 Task: Open an excel sheet and write heading  Swift Sales. Add 10 people name  'William Wilson, Isabella Robinson, James Taylor, Charlotte Clark, Michael Walker, Amelia Wright, Matthew Turner, Harper Hall, Joseph Phillips, Abigail Adams'Item code in between  4055-6600. Product range in between  4000-7000. Add Products  Nike shoe, Adidas shoe, Gucci T-shirt, Louis Vuitton bag, Zara Shirt, H&M jeans, Chanel perfume, Versace perfume, Ralph Lauren, Prada Shirt_x000D_
Choose quantity  4 to 9 4 to 9  commissionTotal Add Amount. Save page  Swift Sales templetes book
Action: Mouse moved to (1127, 7)
Screenshot: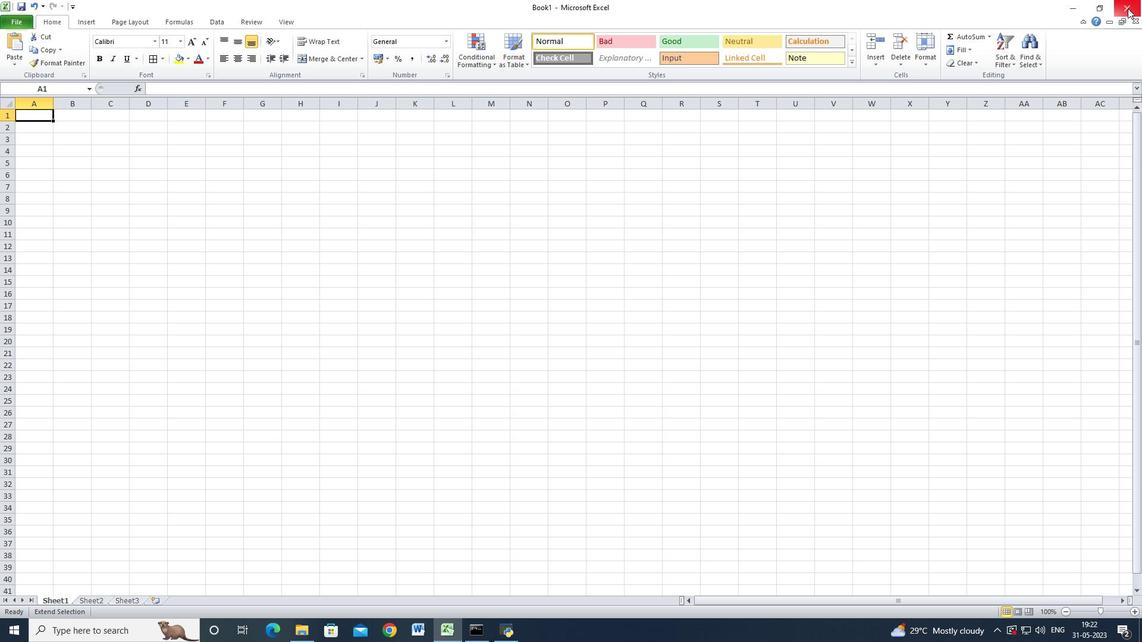 
Action: Mouse pressed left at (1127, 7)
Screenshot: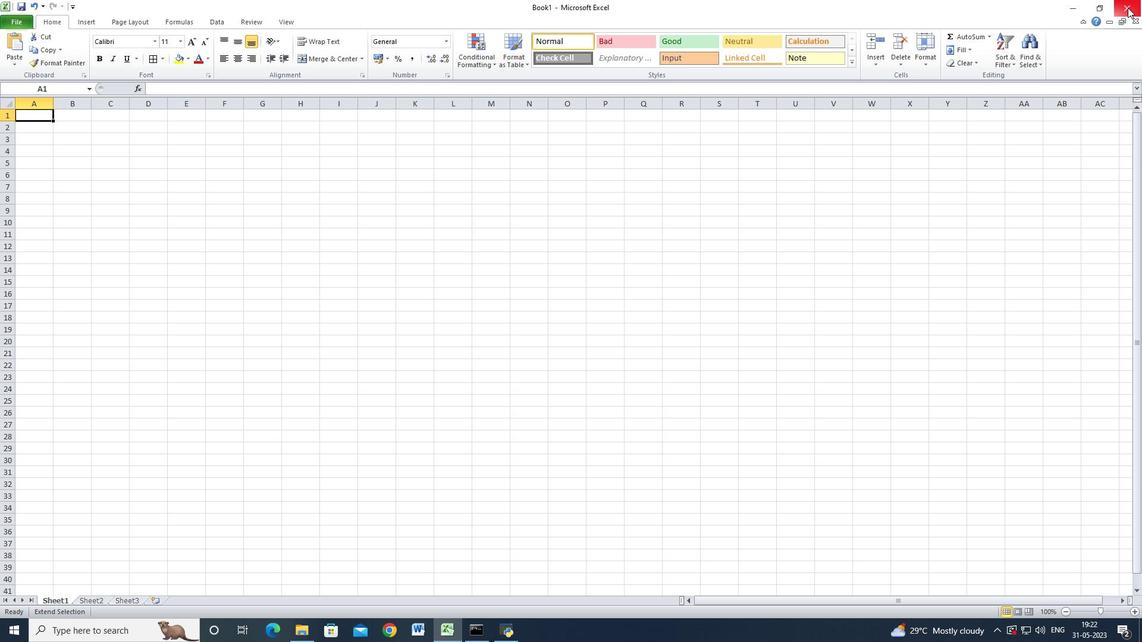 
Action: Mouse moved to (694, 277)
Screenshot: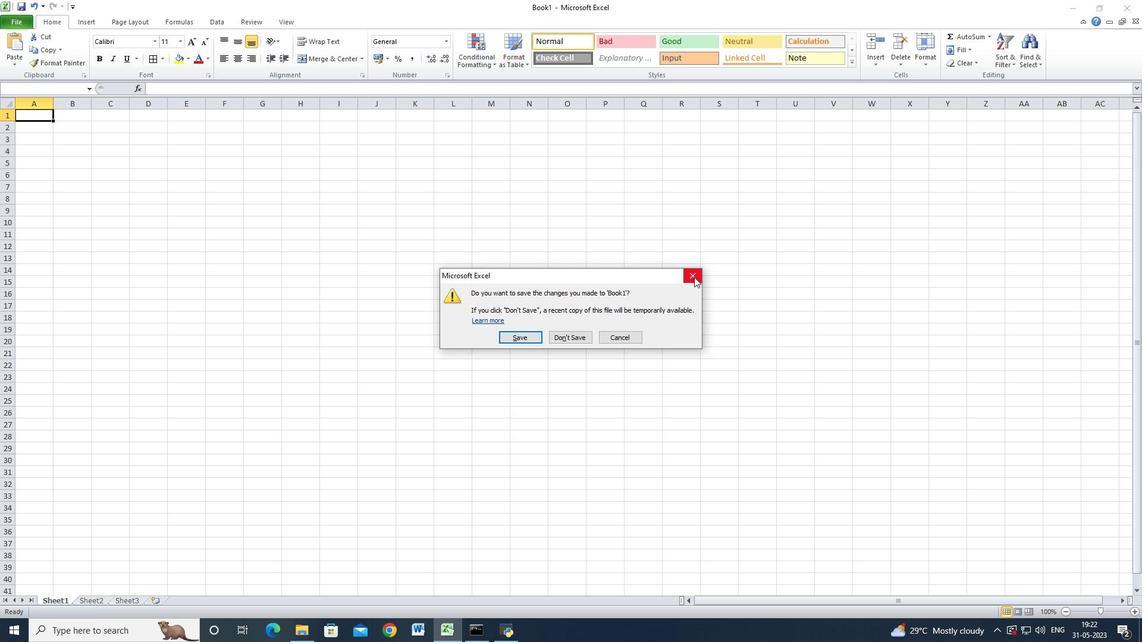 
Action: Mouse pressed left at (694, 277)
Screenshot: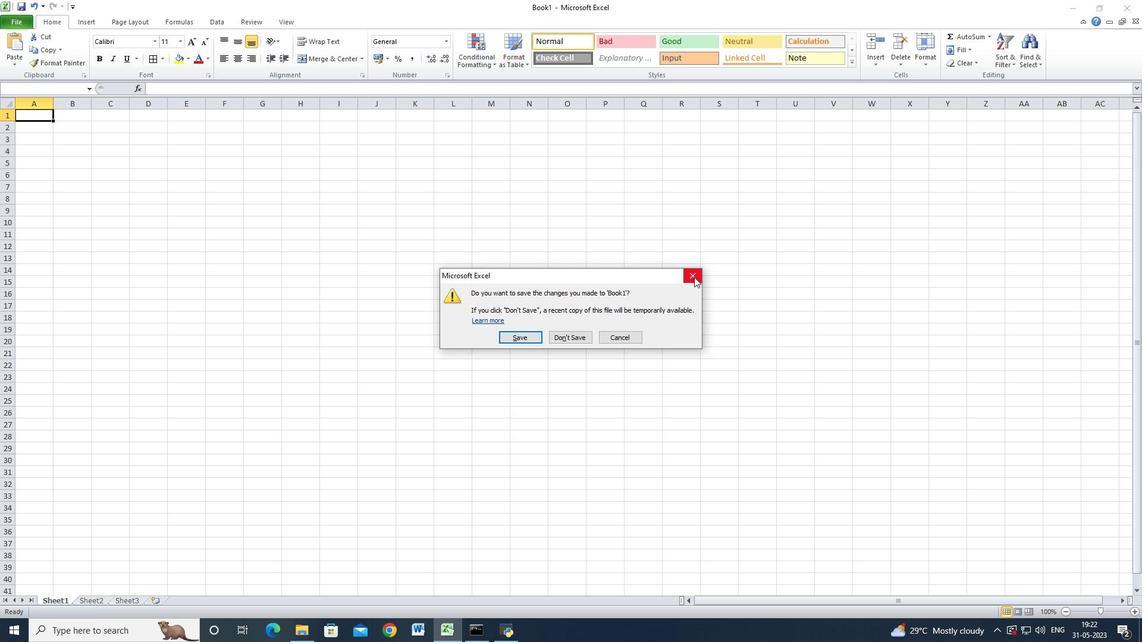 
Action: Mouse moved to (119, 120)
Screenshot: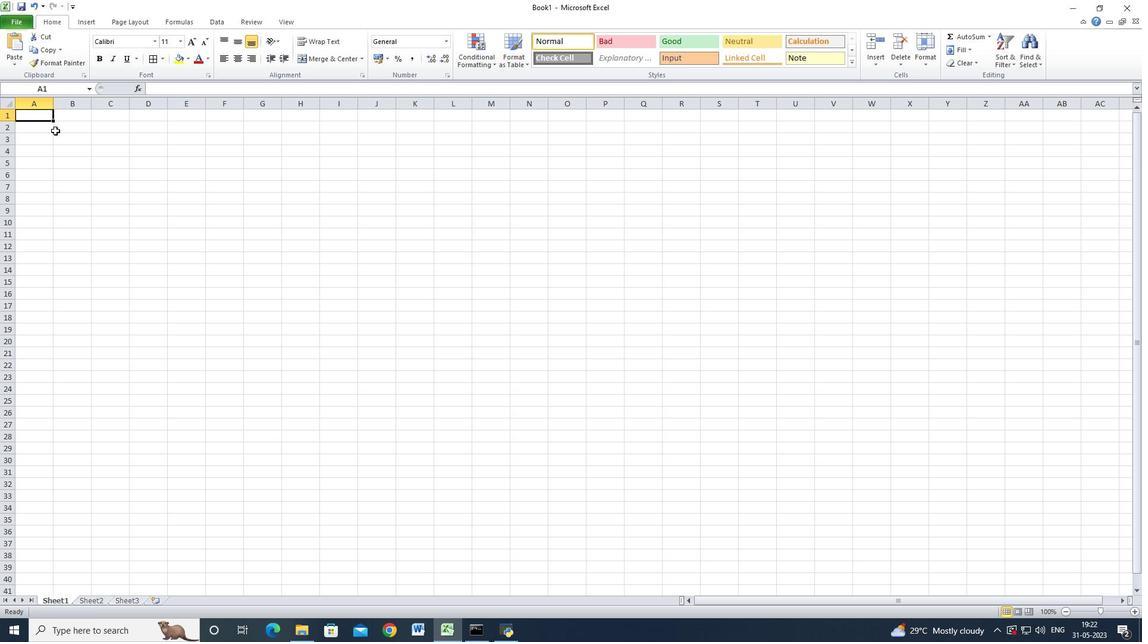 
Action: Key pressed <Key.shift_r>Swift<Key.space><Key.shift_r>Sales.<Key.down><Key.shift>People<Key.space><Key.shift>Name<Key.down><Key.shift_r>William<Key.space><Key.shift_r>Wilson<Key.down><Key.shift>Isabella<Key.space><Key.shift_r>Robinson<Key.down><Key.shift>Jamesh<Key.space><Key.shift_r>Tal<Key.backspace>ylor<Key.down><Key.shift_r>Charlotte<Key.down><Key.up><Key.f2><Key.space><Key.shift_r>Clark<Key.down><Key.shift>Michal<Key.backspace>el<Key.space><Key.esc><Key.down><Key.up><Key.f2><Key.space><Key.shift_r>Clark<Key.down><Key.shift>Michael<Key.esc><Key.down><Key.up><Key.f2><Key.space><Key.shift_r>Clark<Key.enter><Key.shift>Michal<Key.backspace>el<Key.space><Key.shift><Key.shift_r>Walker<Key.down><Key.shift_r>Amelia<Key.space><Key.shift_r>wright<Key.down><Key.shift>Matthew<Key.space><Key.shift_r>Turner<Key.down><Key.shift>Harper<Key.space><Key.shift>Hall<Key.down><Key.shift>Joseph<Key.space><Key.shift>Phillips<Key.down><Key.shift_r>Abigail<Key.space><Key.shift_r>Adams<Key.down><Key.up><Key.up><Key.up><Key.down><Key.right><Key.shift>Item<Key.space><Key.shift_r>Code<Key.down>4056<Key.down>40707<Key.backspace><Key.down>4090<Key.down>5020<Key.down>5040<Key.down>5070<Key.down>5080<Key.down>5095<Key.down>5098<Key.down>5099<Key.down><Key.up><Key.up><Key.right><Key.shift>Pra<Key.backspace>oduct<Key.space><Key.shift_r><Key.space><Key.shift_r>Range<Key.down>4001<Key.down>40500<Key.backspace><Key.down>4200<Key.down>4900<Key.down>5100<Key.down>5900<Key.down>6100<Key.down>600<Key.down>60<Key.backspace>599<Key.down>6598<Key.down><Key.up><Key.up><Key.right><Key.shift>Product<Key.space><Key.backspace>s<Key.space><Key.enter><Key.shift>Nike<Key.space><Key.shift_r>Shoe<Key.down><Key.shift_r>Adidas<Key.space><Key.shift_r>Shoe<Key.down><Key.shift_r>Gucci<Key.space><Key.shift_r>T-<Key.shift_r>shirt<Key.down><Key.shift>Louis<Key.space><Key.shift_r>Vuitti<Key.backspace>on<Key.space><Key.shift><Key.shift><Key.shift><Key.shift>bag<Key.down><Key.shift_r>Zara<Key.shift_r>Shirt<Key.down><Key.up><Key.shift_r>Zara<Key.space><Key.shift_r>Shirt<Key.down><Key.shift>H<Key.shift_r>&<Key.shift><Key.shift><Key.shift><Key.shift><Key.shift><Key.shift><Key.shift><Key.shift>M<Key.space><Key.shift><Key.shift>Jeans<Key.down><Key.shift_r>Chanel<Key.space>perfume<Key.down><Key.shift_r>Versace<Key.space><Key.shift>Perfume<Key.down><Key.shift_r>Ralph<Key.space><Key.shift>Lauren<Key.down><Key.shift><Key.shift><Key.shift><Key.shift><Key.shift><Key.shift><Key.shift><Key.shift><Key.shift><Key.shift><Key.shift>Prada<Key.space><Key.shift_r>Shirt<Key.down><Key.up><Key.up><Key.up><Key.down><Key.up><Key.right><Key.shift_r>Quani<Key.backspace>tity<Key.down>5<Key.down>6<Key.down>7<Key.down>9<Key.down>4<Key.down><Key.up><Key.right><Key.down><Key.left>8<Key.down><Key.right><Key.left>7<Key.down>8<Key.down>9<Key.down>5<Key.down><Key.up><Key.up><Key.up><Key.right><Key.shift_r>Total<Key.space><Key.shift_r>Amount<Key.down><Key.left><Key.left><Key.left><Key.up><Key.down><Key.right><Key.right><Key.right>=<Key.left><Key.left><Key.left><Key.shift_r><Key.shift_r>*<Key.left><Key.enter><Key.up>ctrl+C<Key.shift><Key.down><Key.down><Key.up><Key.down>
Screenshot: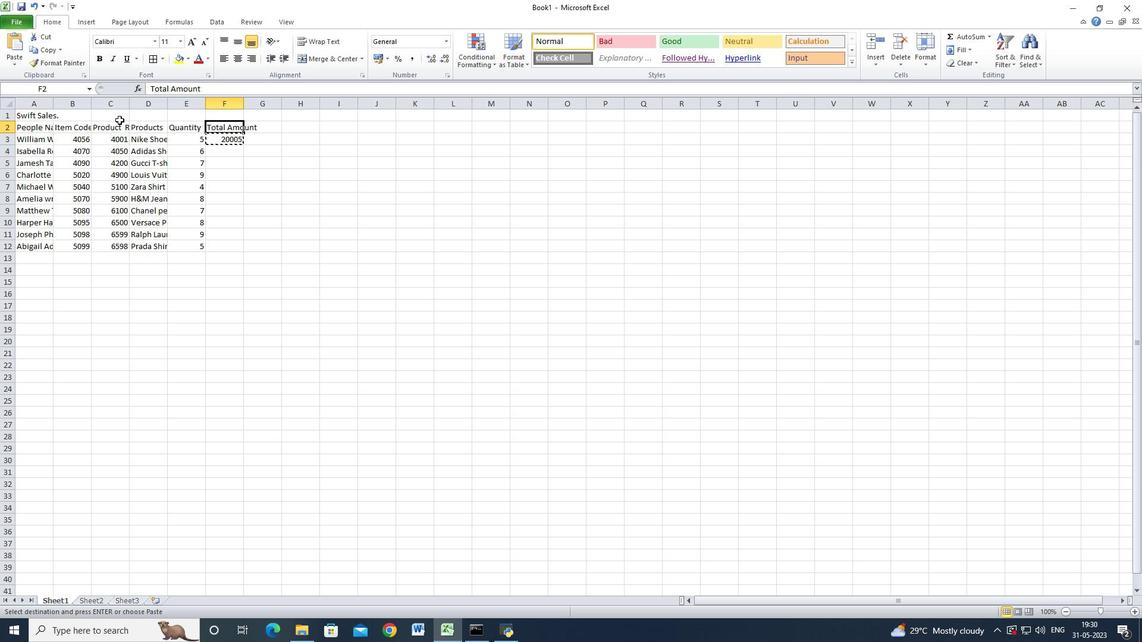 
Action: Mouse moved to (242, 145)
Screenshot: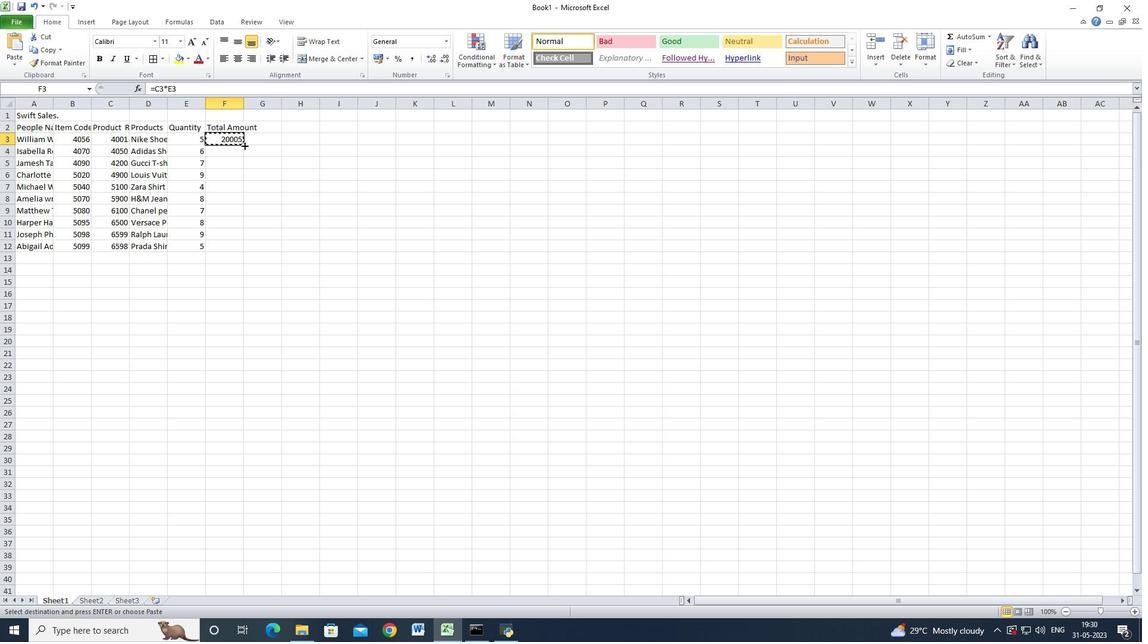 
Action: Mouse pressed left at (242, 145)
Screenshot: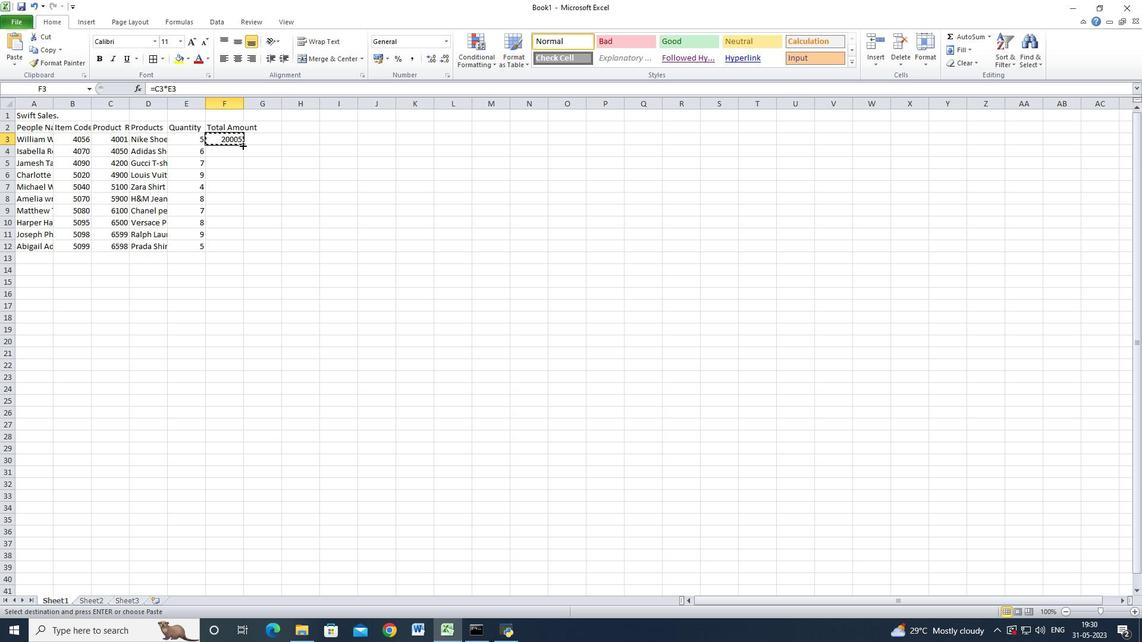 
Action: Mouse moved to (242, 145)
Screenshot: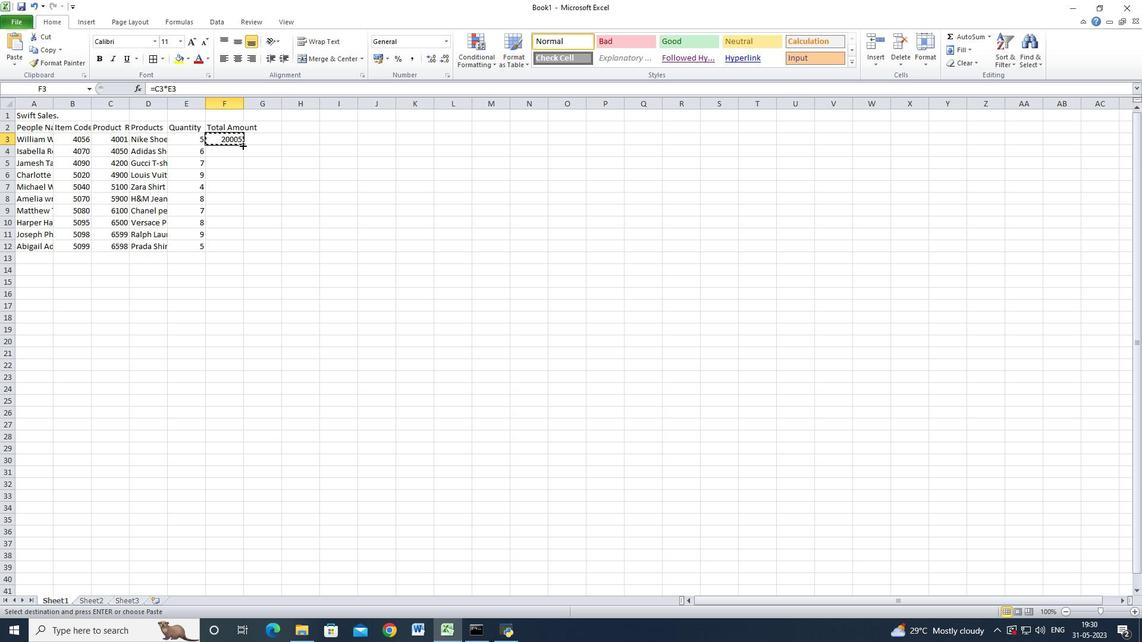 
Action: Mouse pressed left at (242, 145)
Screenshot: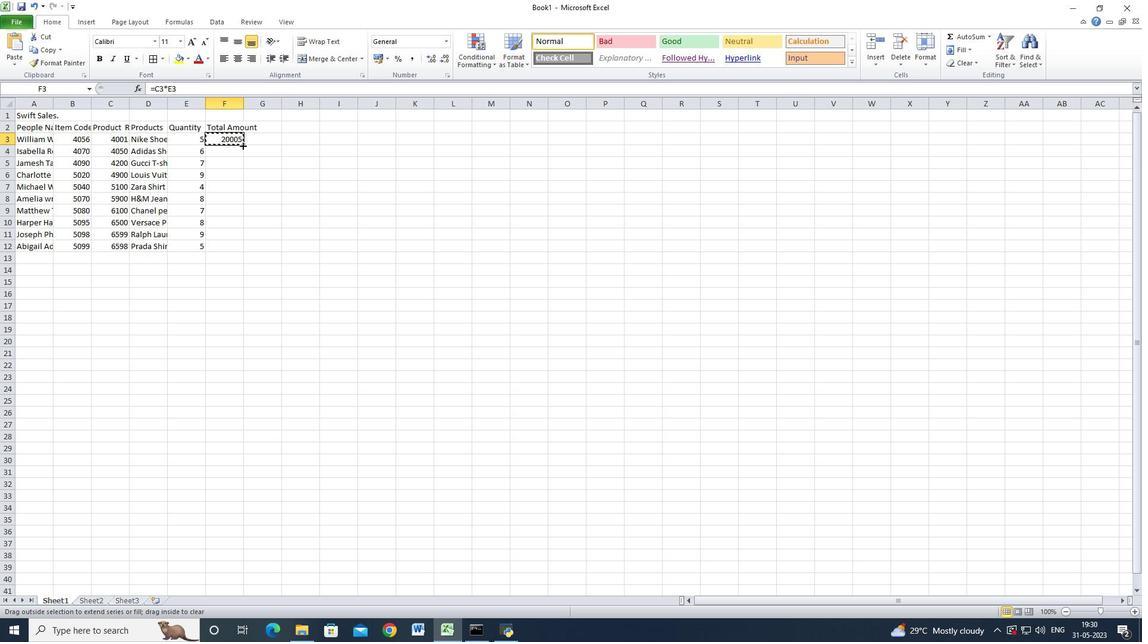 
Action: Mouse moved to (227, 139)
Screenshot: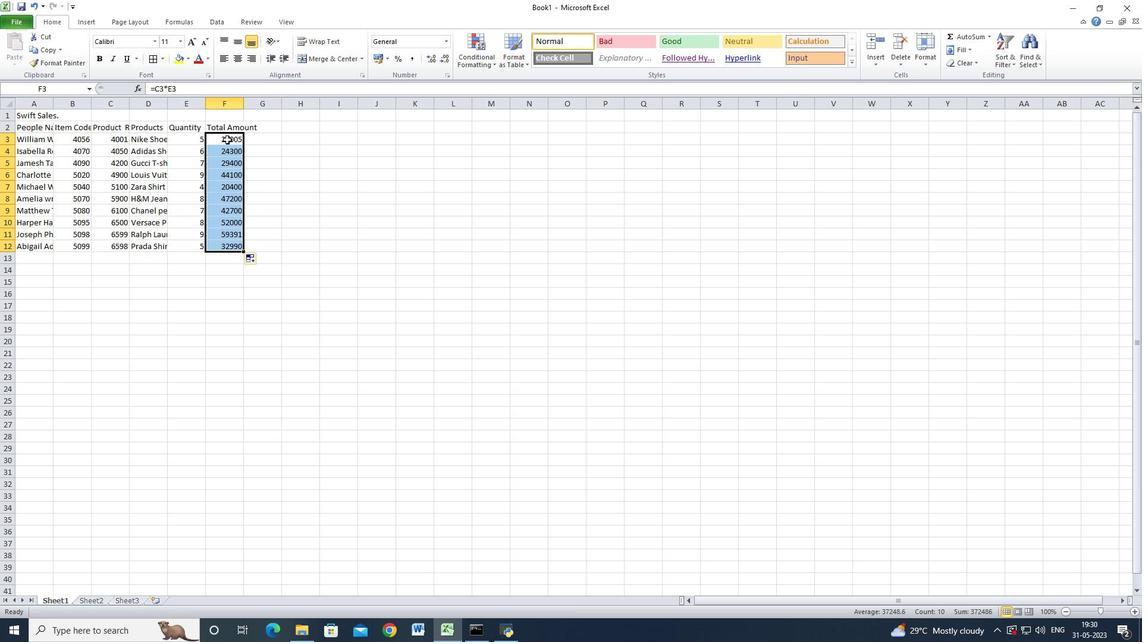 
Action: Mouse pressed left at (227, 139)
Screenshot: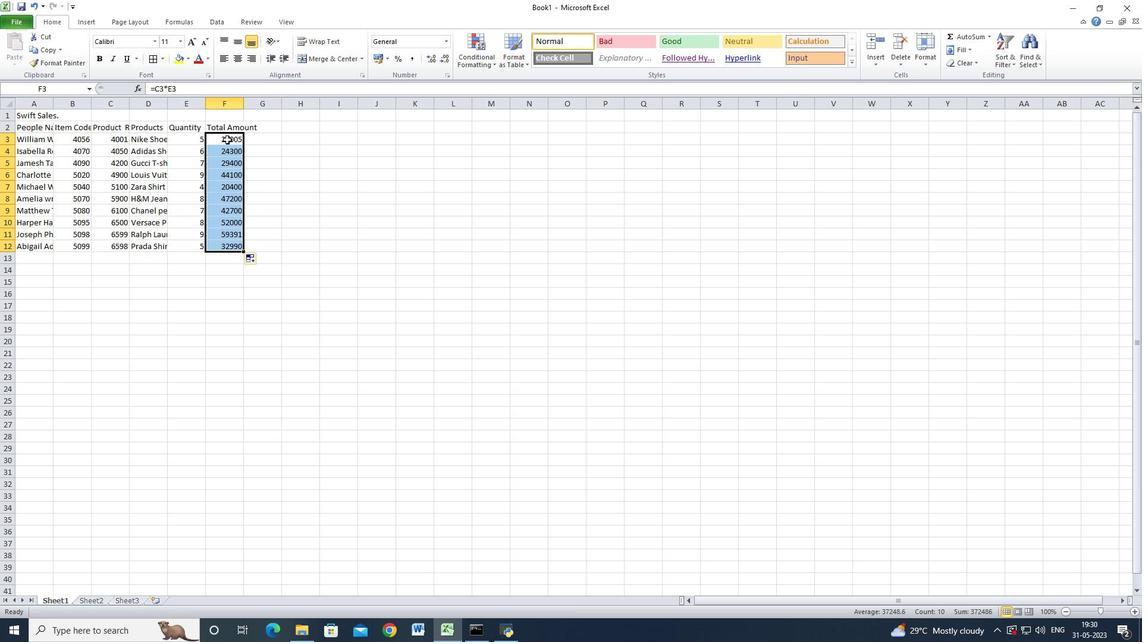 
Action: Mouse moved to (305, 212)
Screenshot: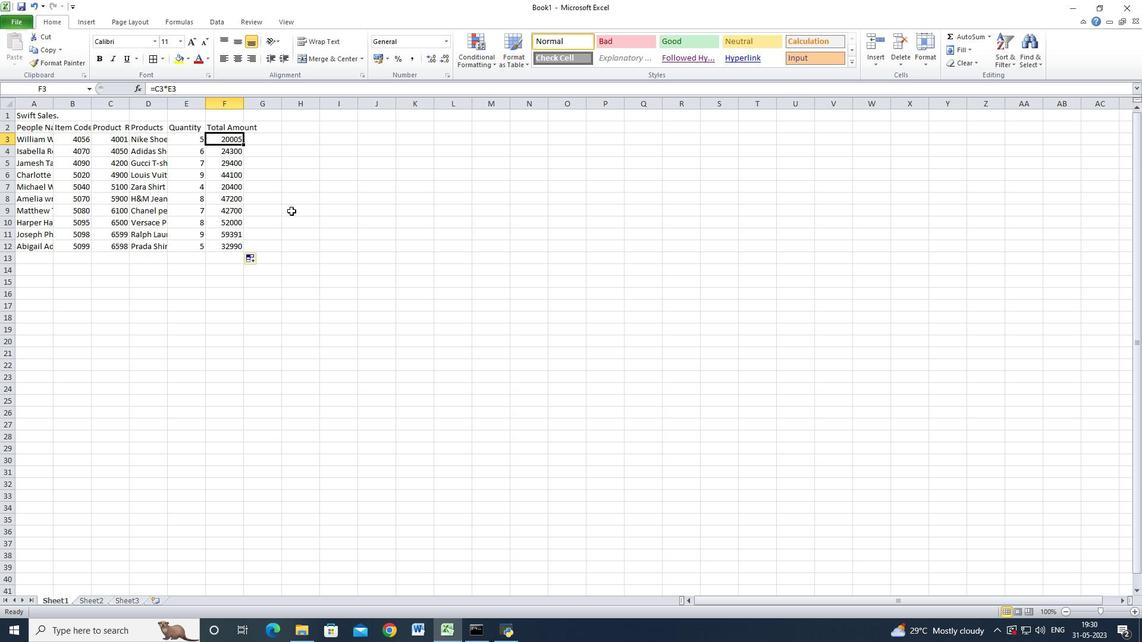 
Action: Key pressed <Key.up><Key.down><Key.up><Key.left><Key.left><Key.up><Key.shift><Key.right><Key.right><Key.right><Key.right><Key.right>
Screenshot: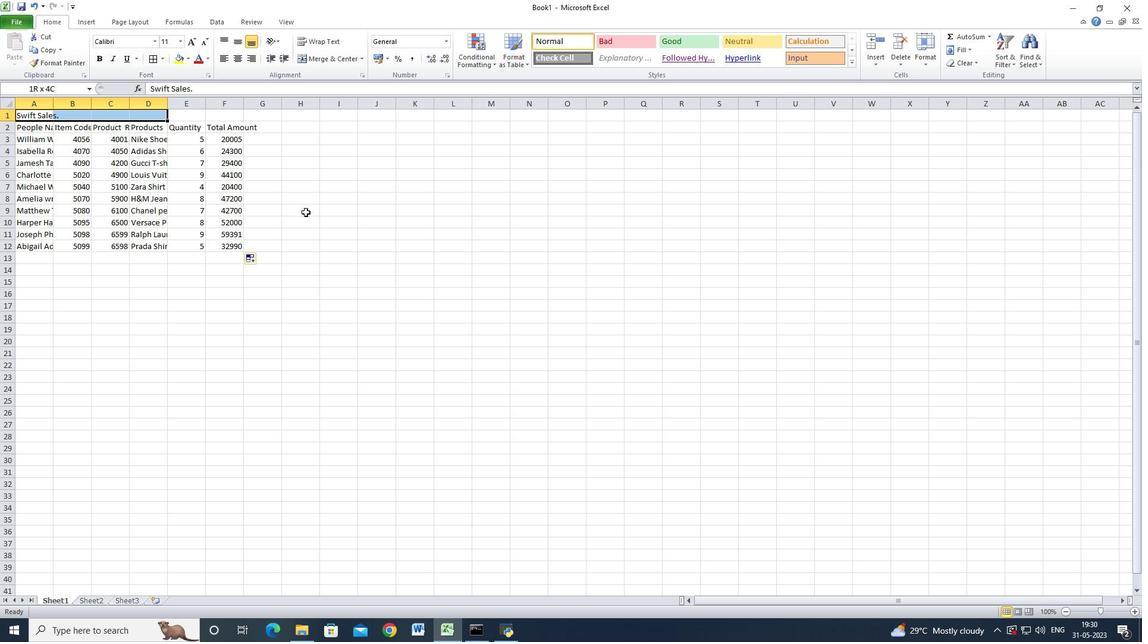 
Action: Mouse moved to (302, 58)
Screenshot: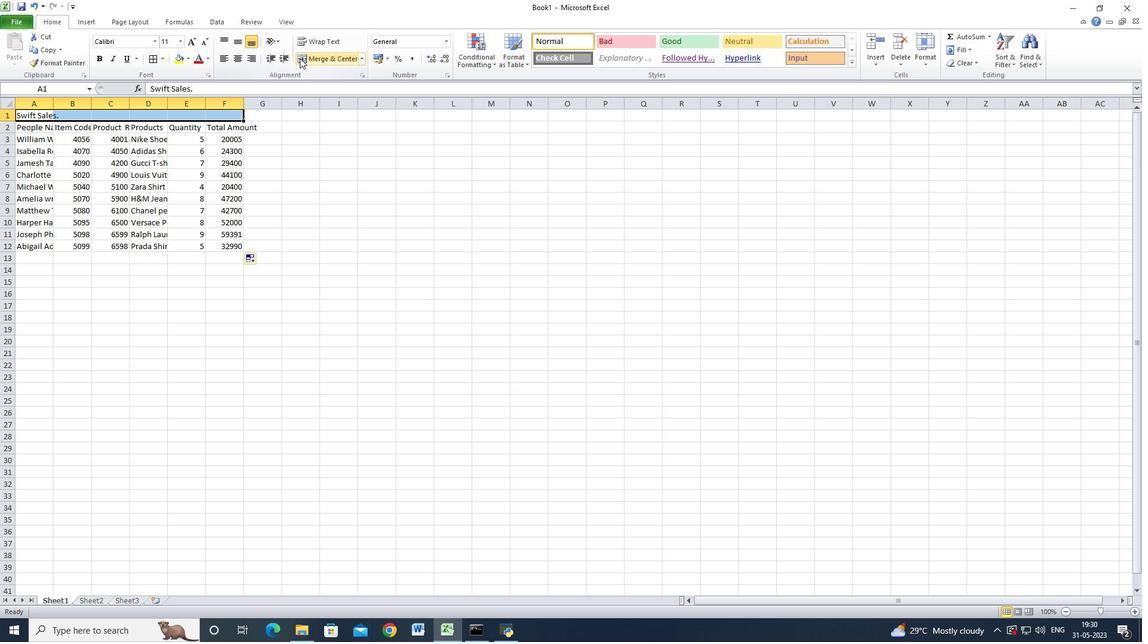 
Action: Mouse pressed left at (302, 58)
Screenshot: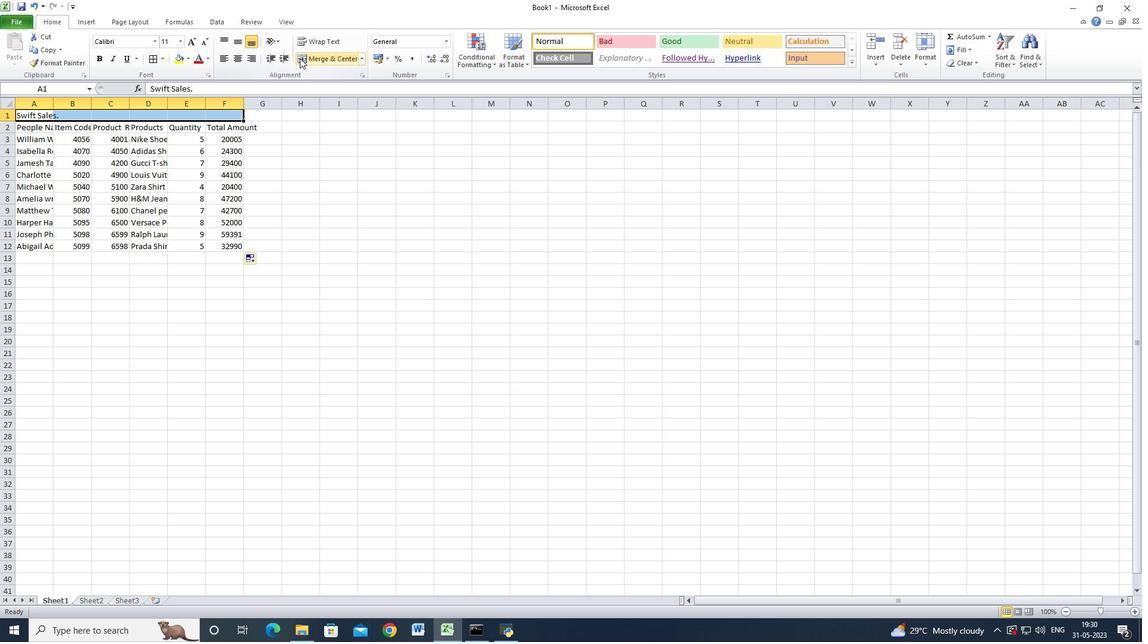 
Action: Mouse moved to (347, 172)
Screenshot: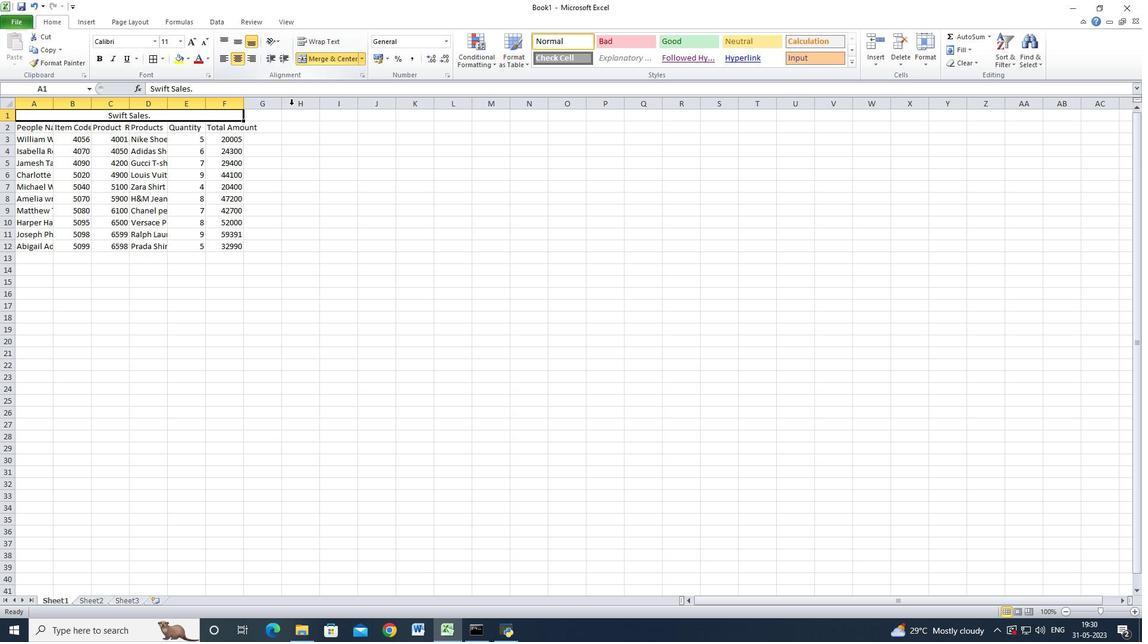 
Action: Key pressed <Key.shift><Key.down><Key.space>hbs
Screenshot: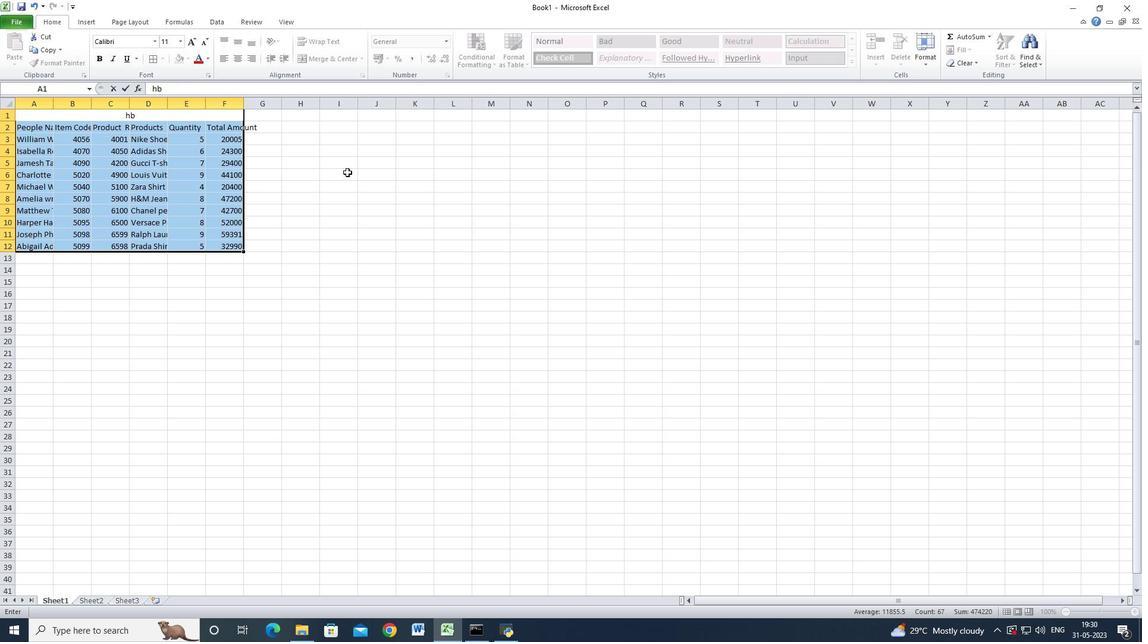 
Action: Mouse moved to (160, 58)
Screenshot: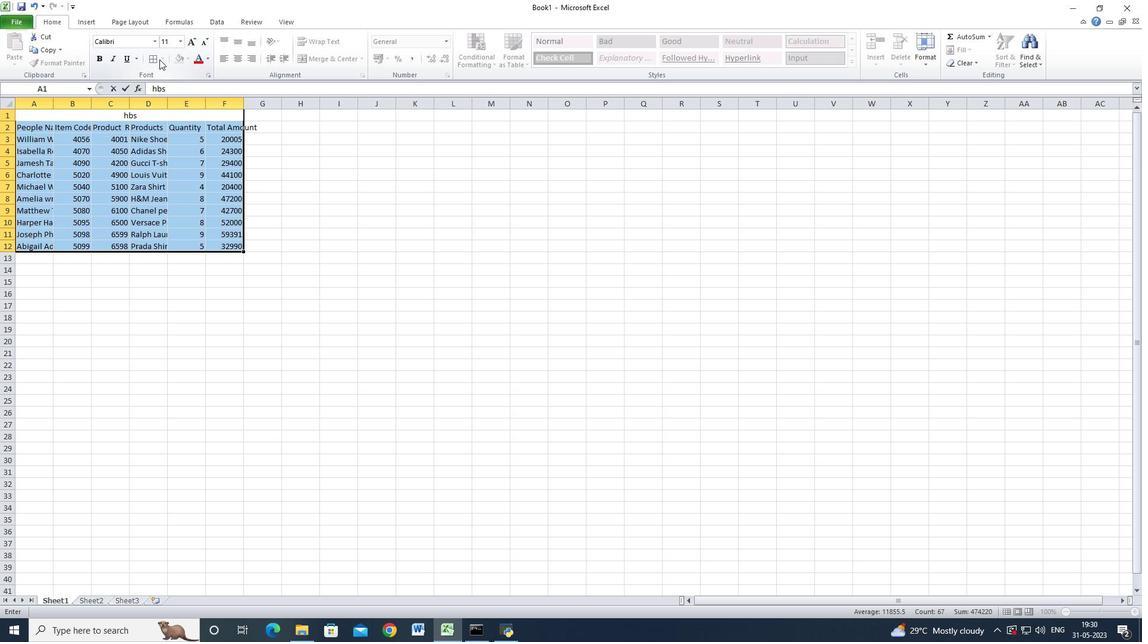 
Action: Mouse pressed left at (160, 58)
Screenshot: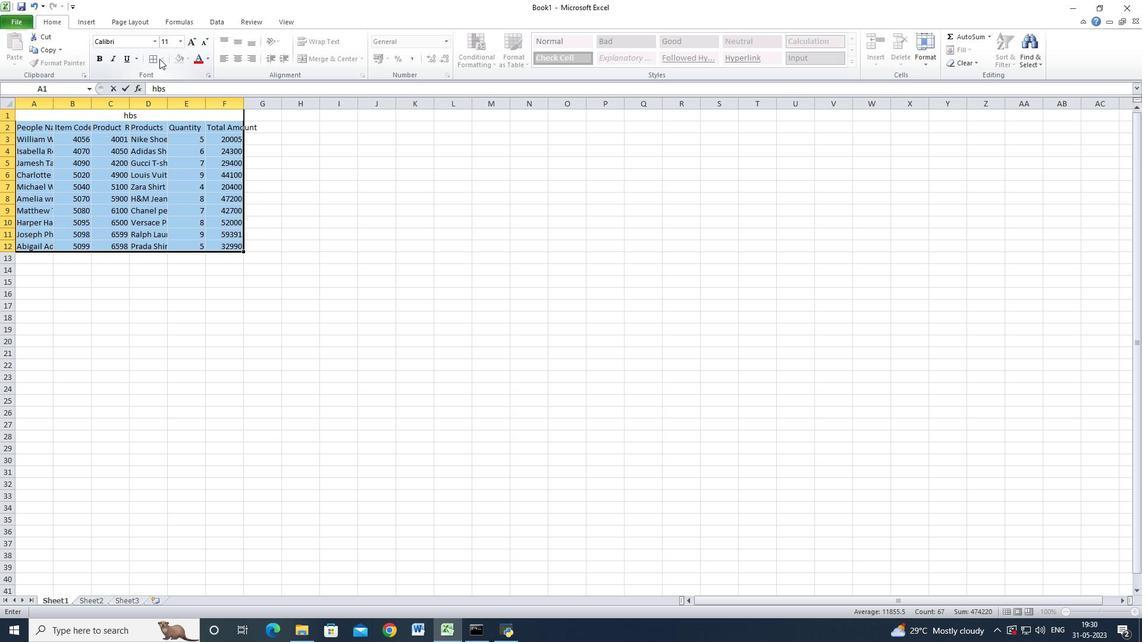 
Action: Mouse moved to (147, 146)
Screenshot: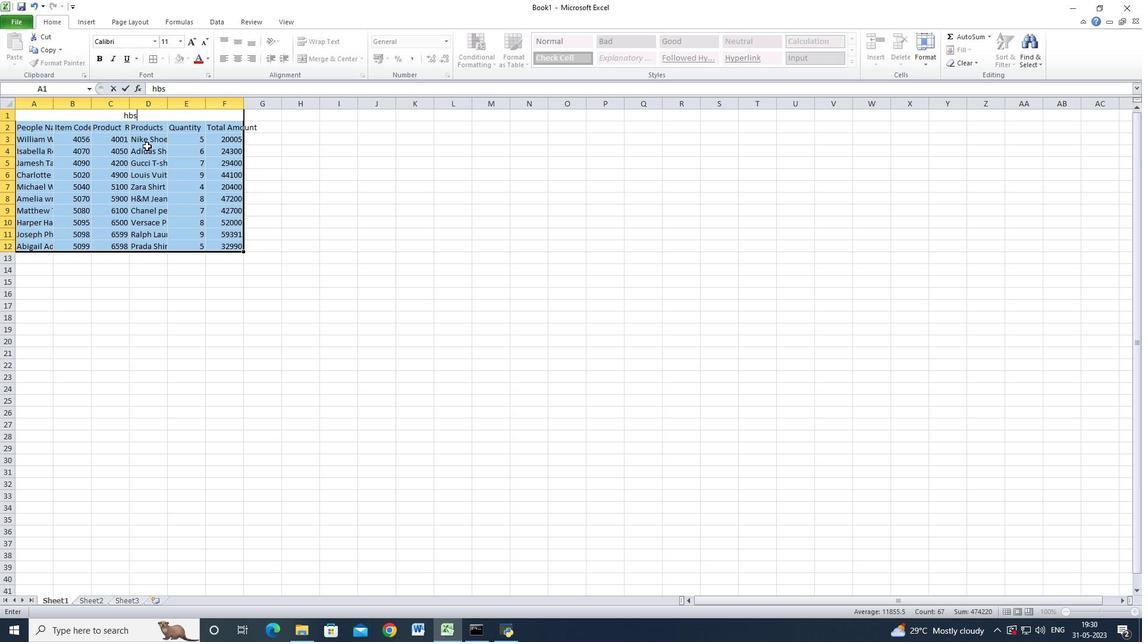 
Action: Key pressed <Key.esc>
Screenshot: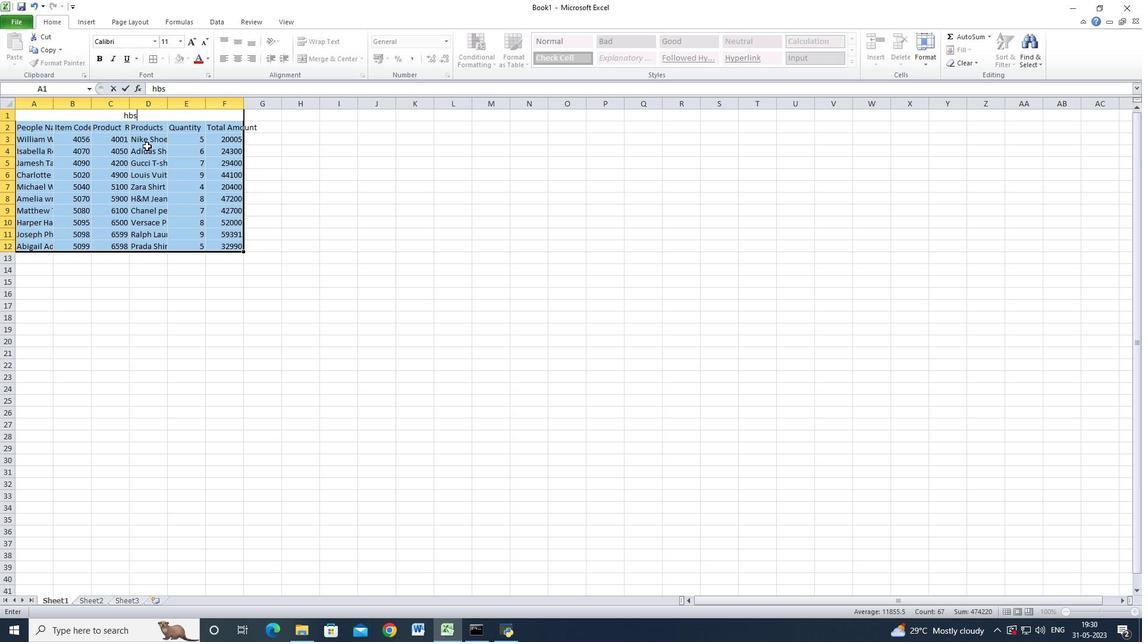 
Action: Mouse moved to (152, 58)
Screenshot: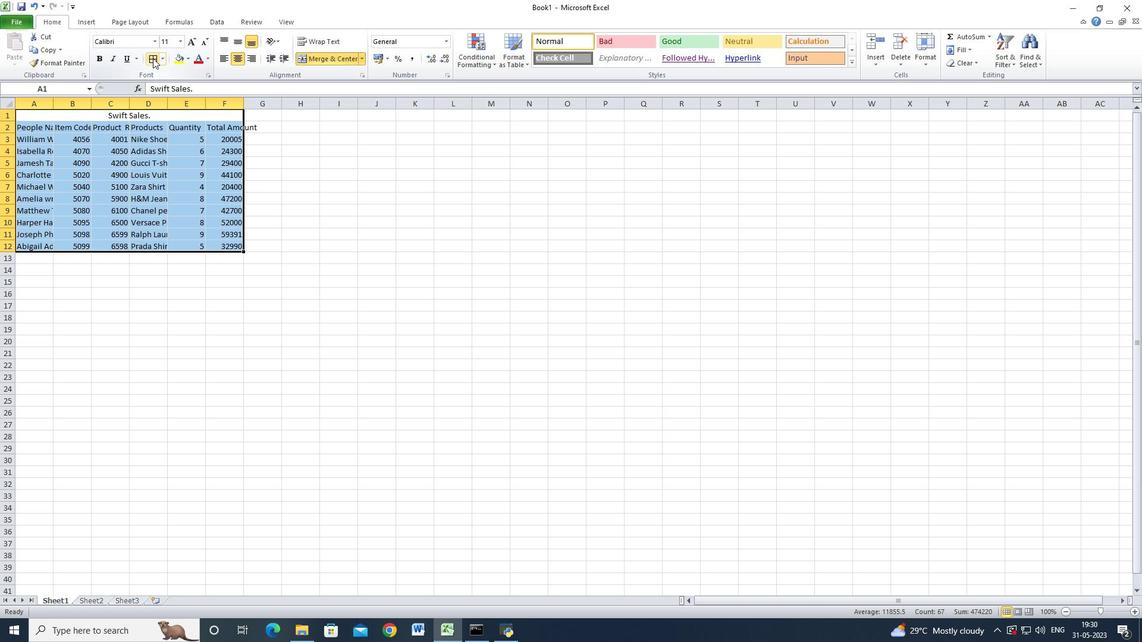 
Action: Mouse pressed left at (152, 58)
Screenshot: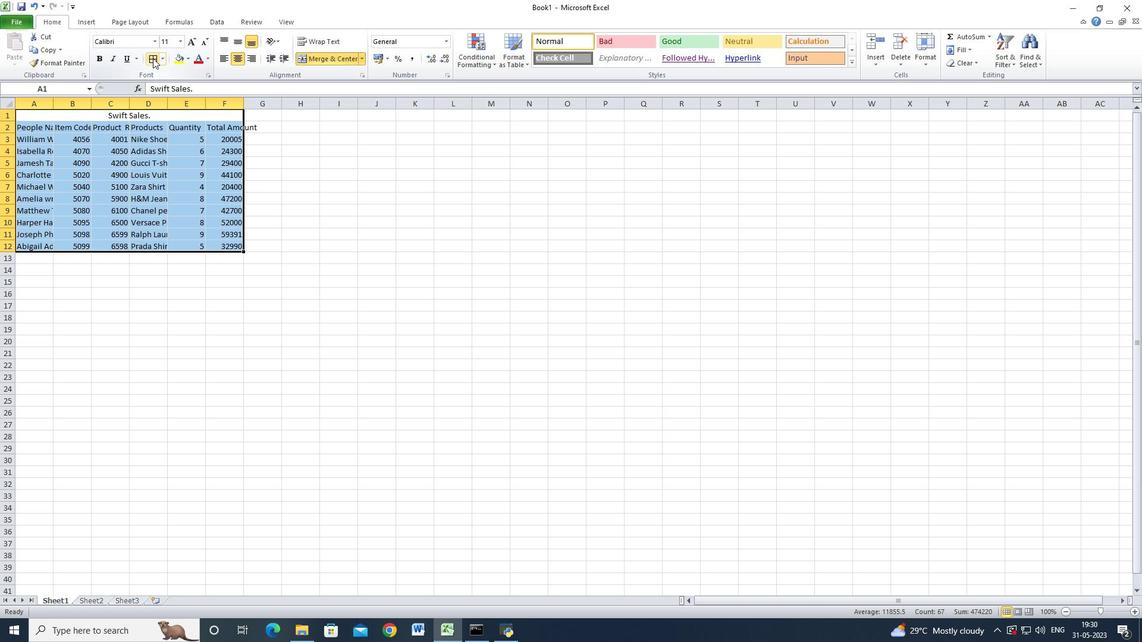 
Action: Mouse moved to (75, 105)
Screenshot: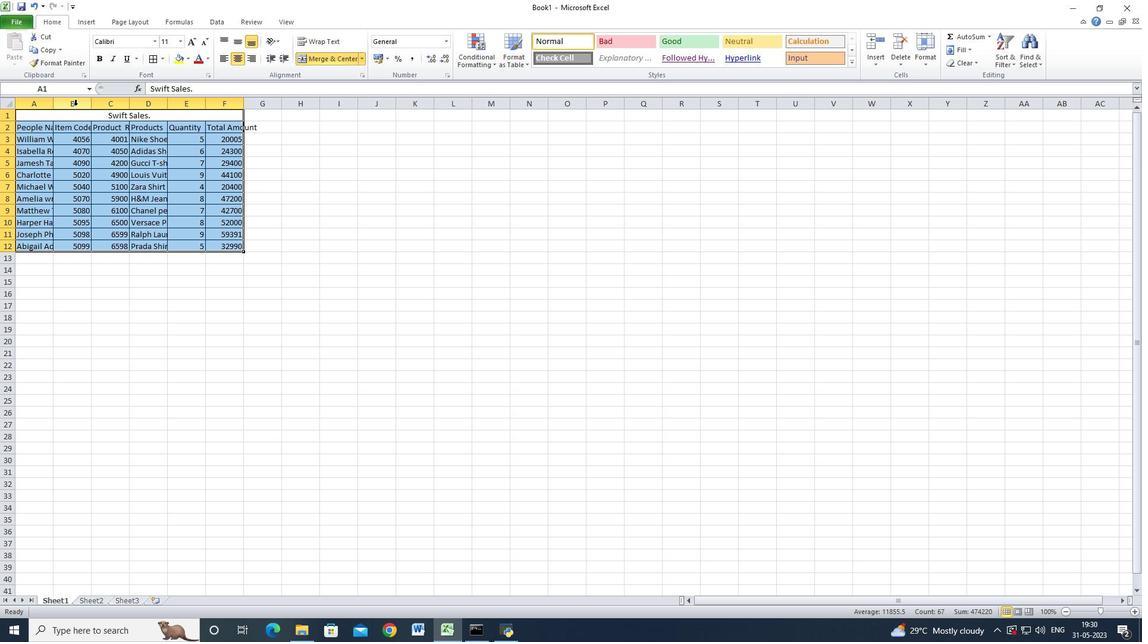 
Action: Mouse pressed left at (75, 105)
Screenshot: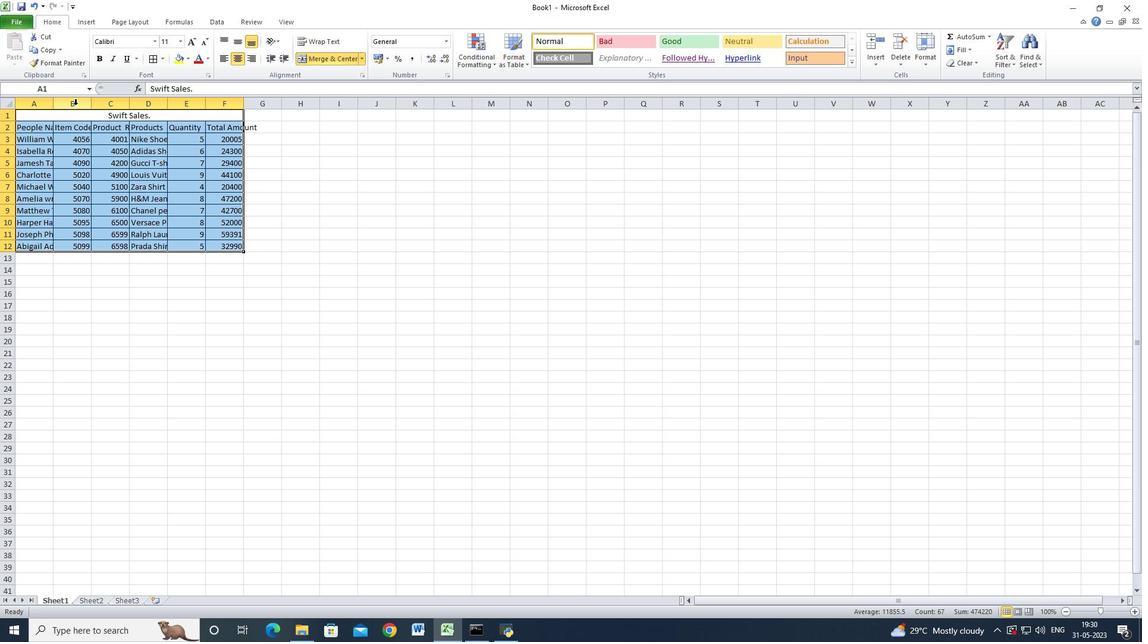 
Action: Mouse moved to (69, 160)
Screenshot: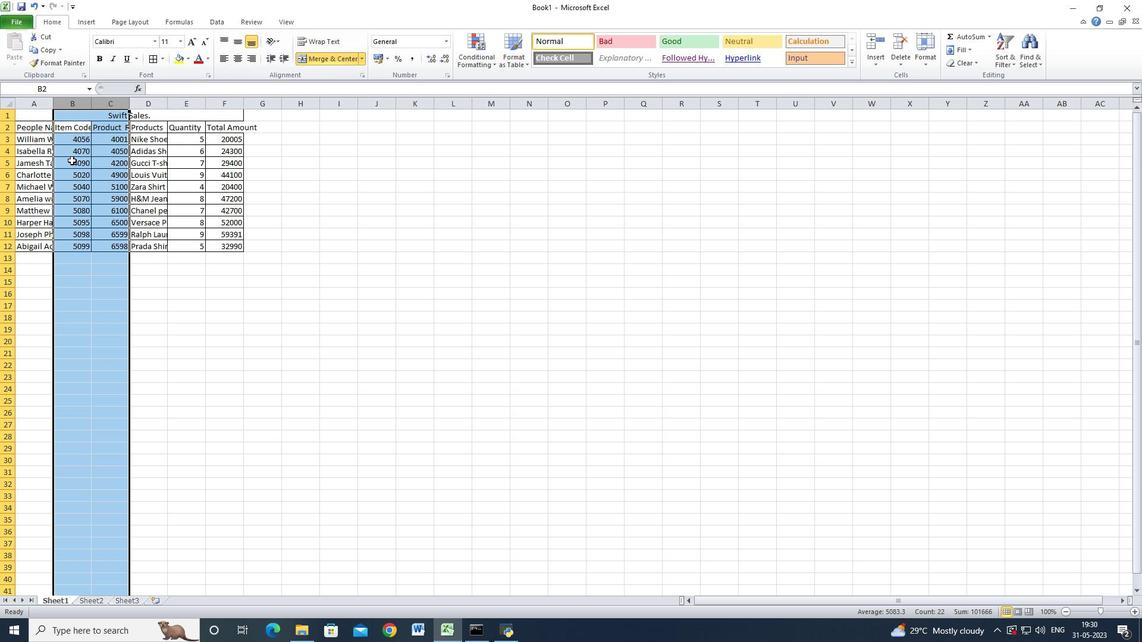 
Action: Mouse pressed left at (69, 160)
Screenshot: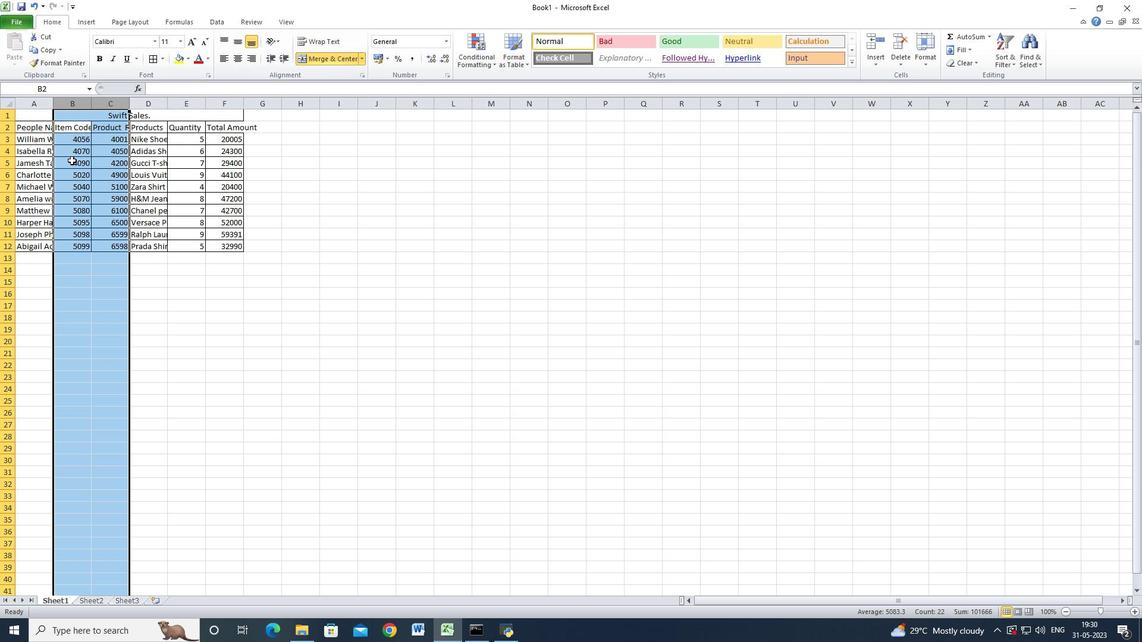 
Action: Mouse moved to (105, 190)
Screenshot: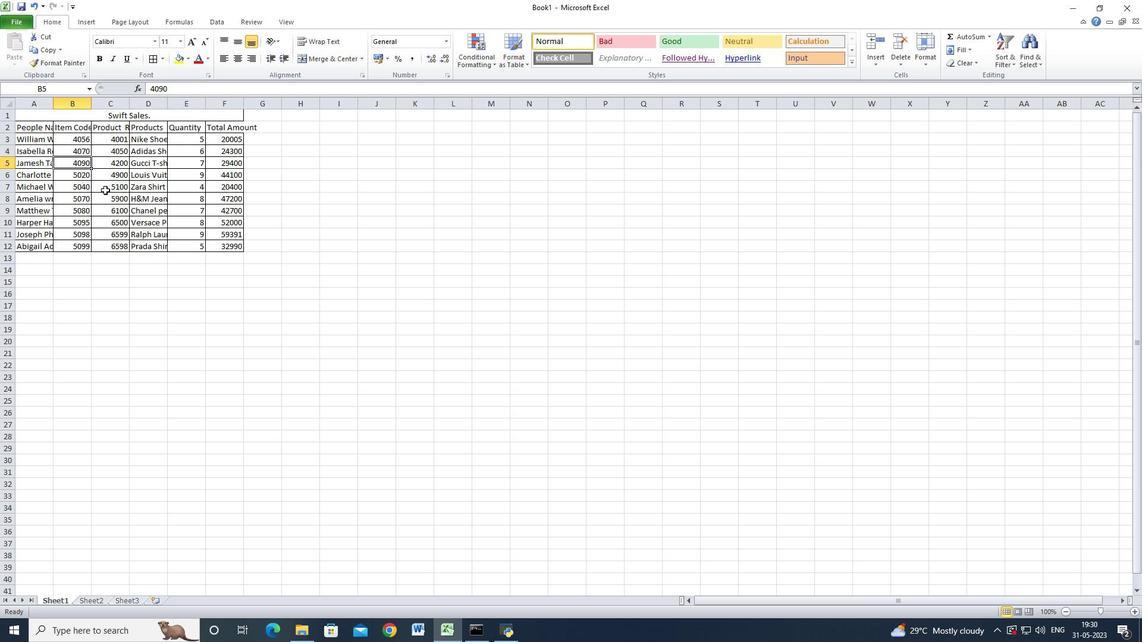 
Action: Key pressed ctrl+S
Screenshot: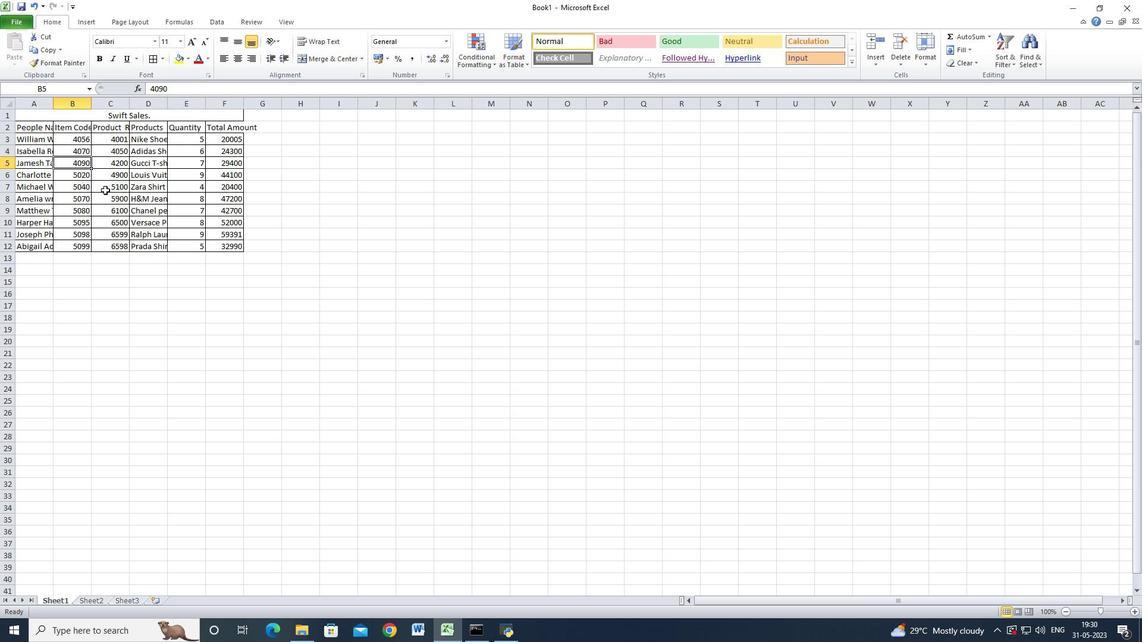 
Action: Mouse moved to (65, 198)
Screenshot: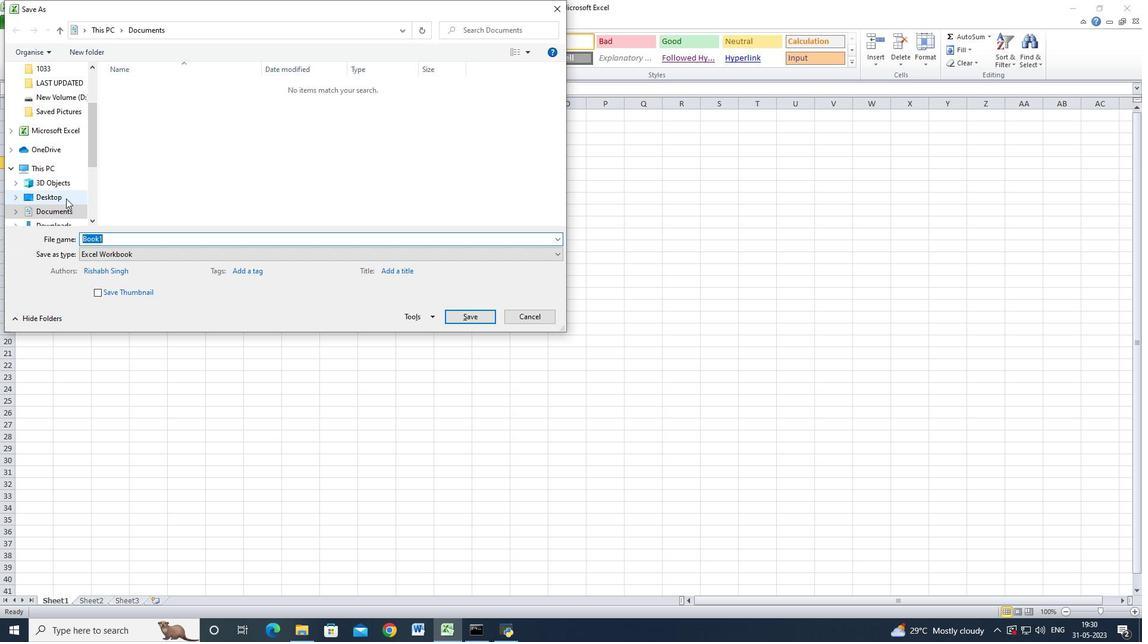 
Action: Mouse pressed left at (65, 198)
Screenshot: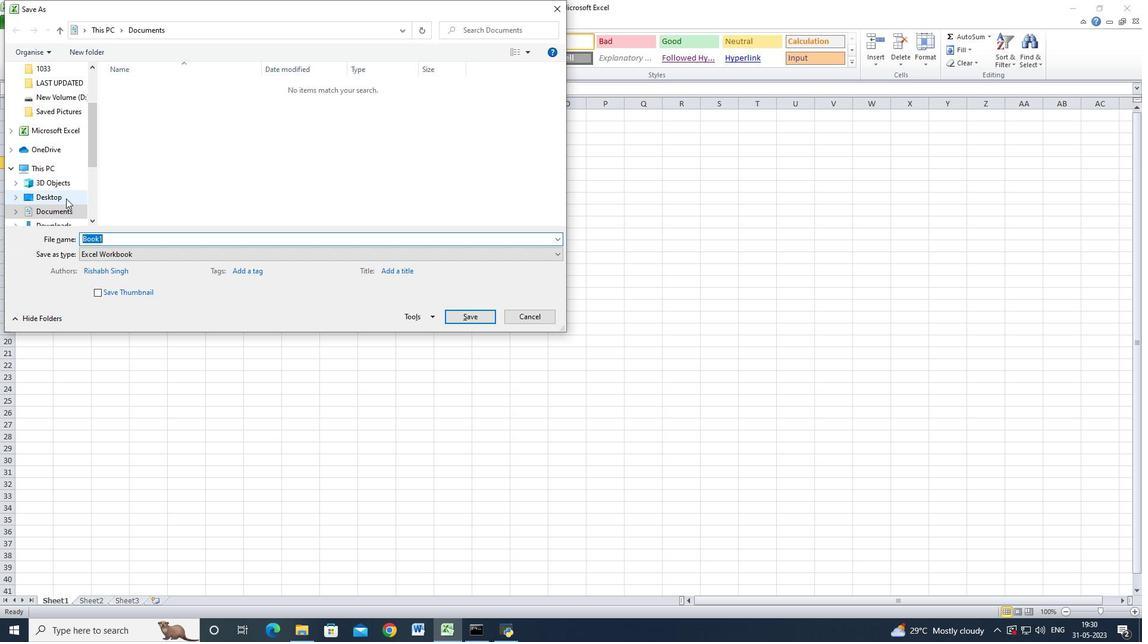 
Action: Mouse moved to (110, 237)
Screenshot: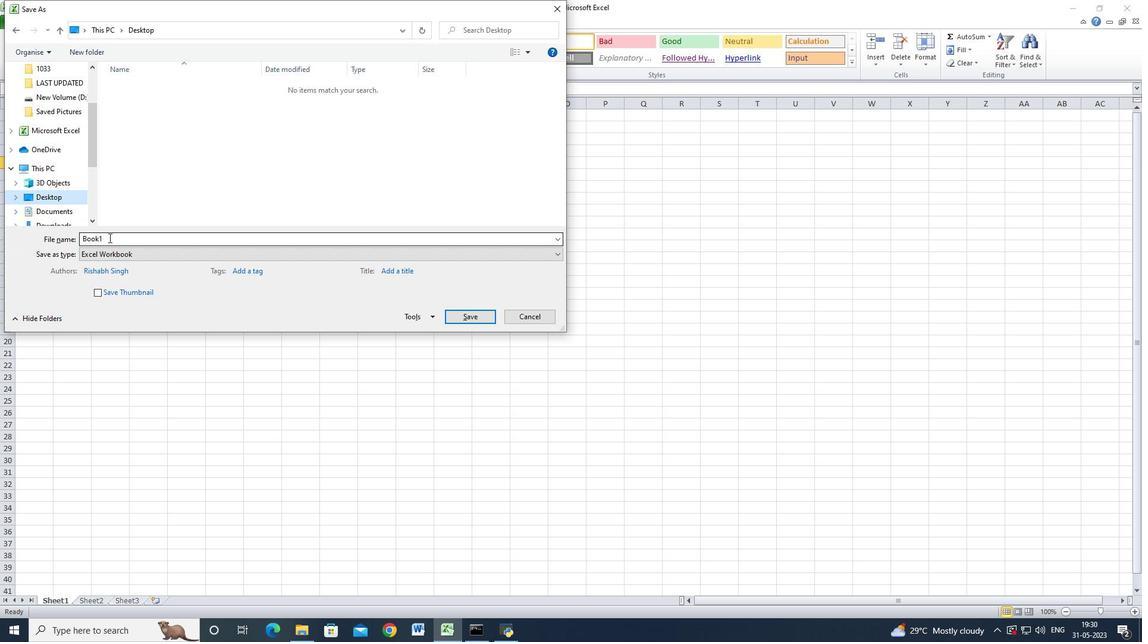 
Action: Mouse pressed left at (110, 237)
Screenshot: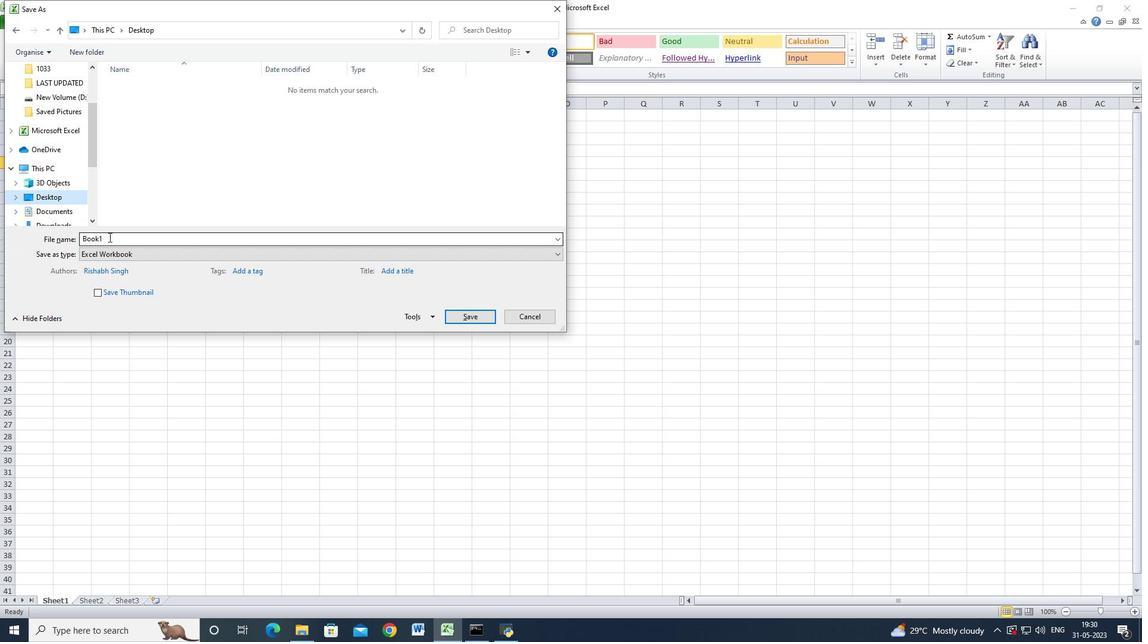
Action: Mouse moved to (117, 237)
Screenshot: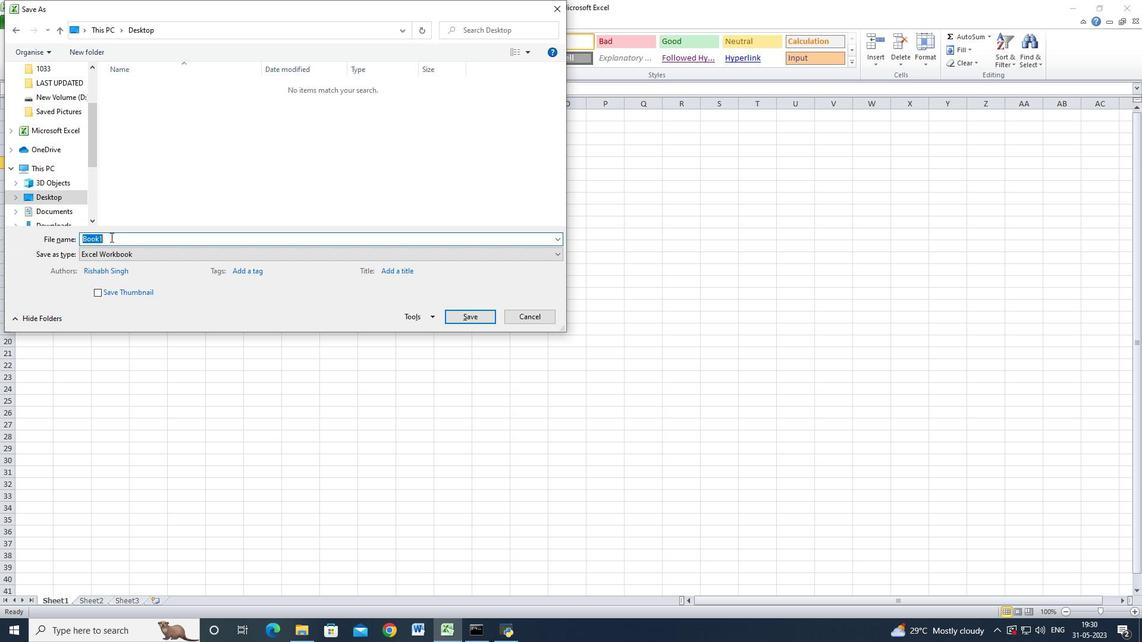 
Action: Key pressed <Key.shift_r>Swift<Key.space><Key.shift_r>Sales<Key.space><Key.shift_r>T<Key.backspace>templetes<Key.space><Key.shift>Book<Key.backspace><Key.backspace><Key.backspace><Key.backspace>book
Screenshot: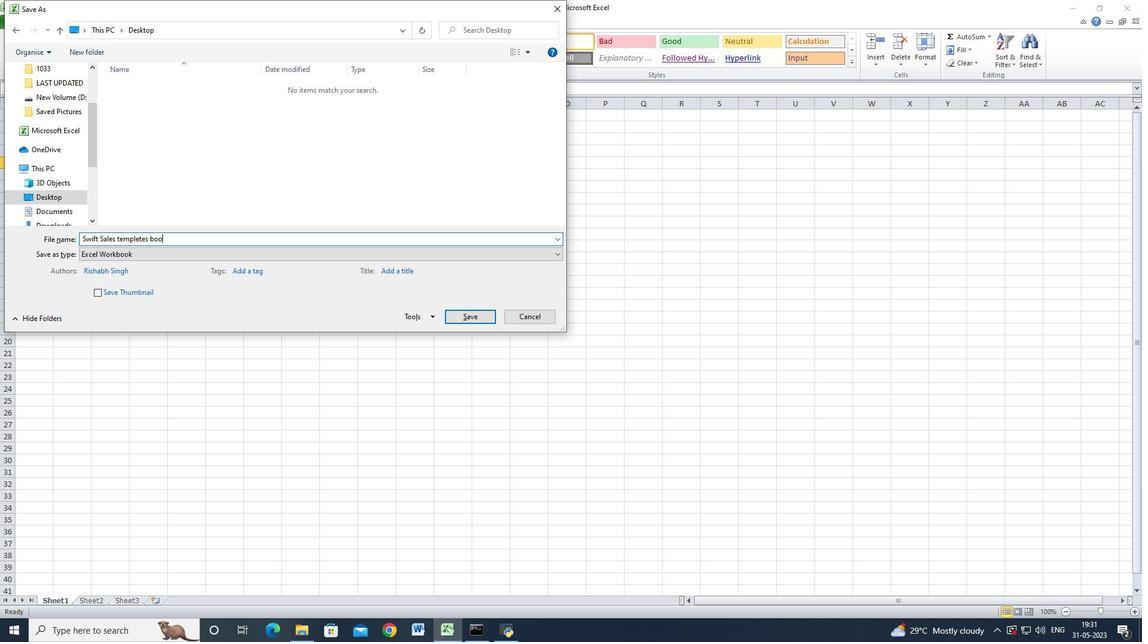 
Action: Mouse moved to (468, 318)
Screenshot: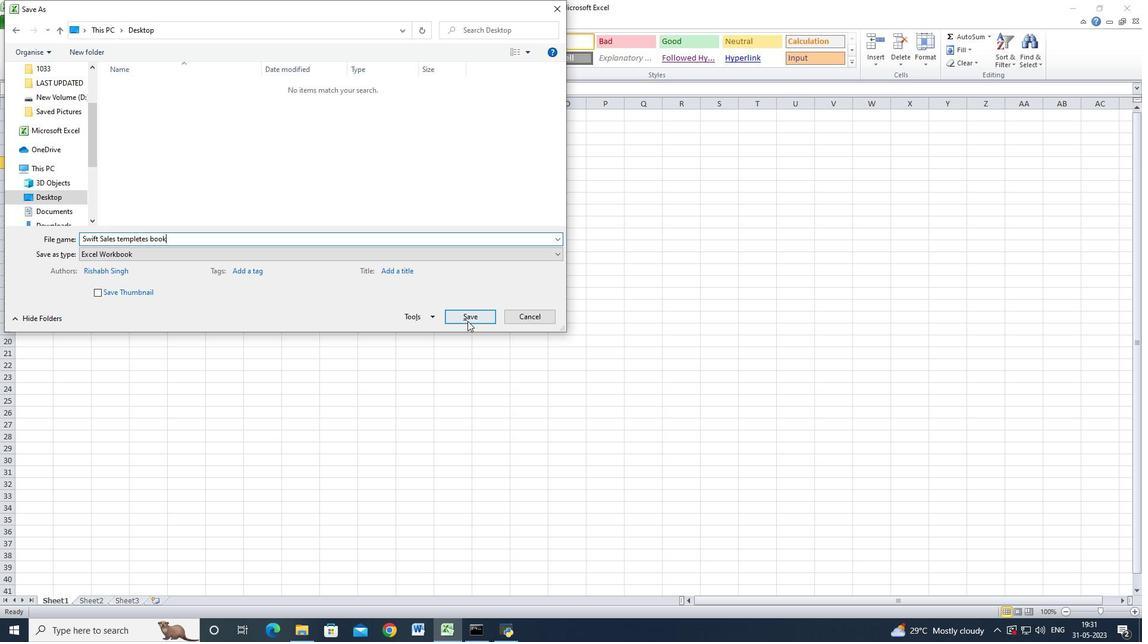 
Action: Mouse pressed left at (468, 318)
Screenshot: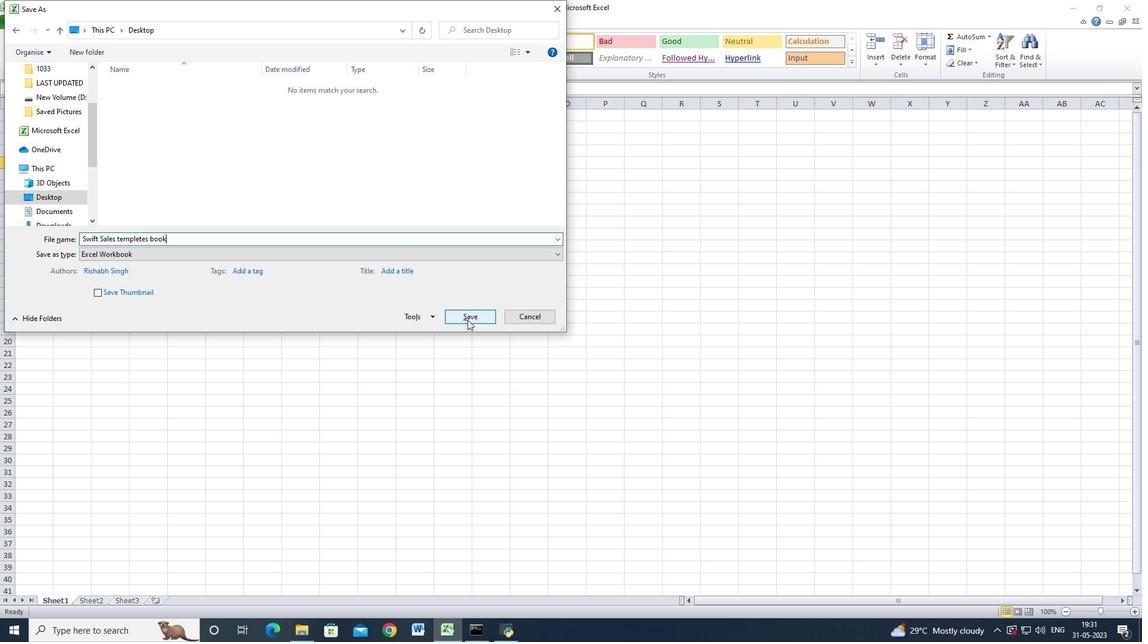 
Action: Mouse moved to (274, 262)
Screenshot: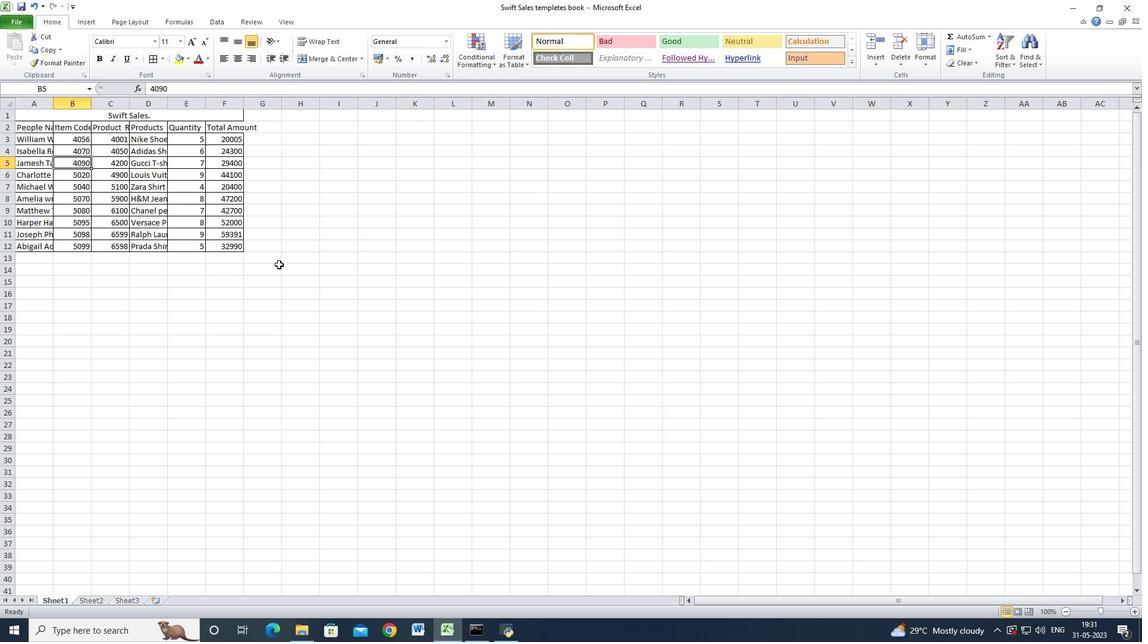 
